 Task: In the sheet Budget Analysis ToolFont size of heading  18 Font style of dataoswald 'Font size of data '9 Alignment of headline & dataAlign center.   Fill color in heading, Red Font color of dataIn the sheet   Catalyst Sales templetes   book
Action: Mouse moved to (109, 601)
Screenshot: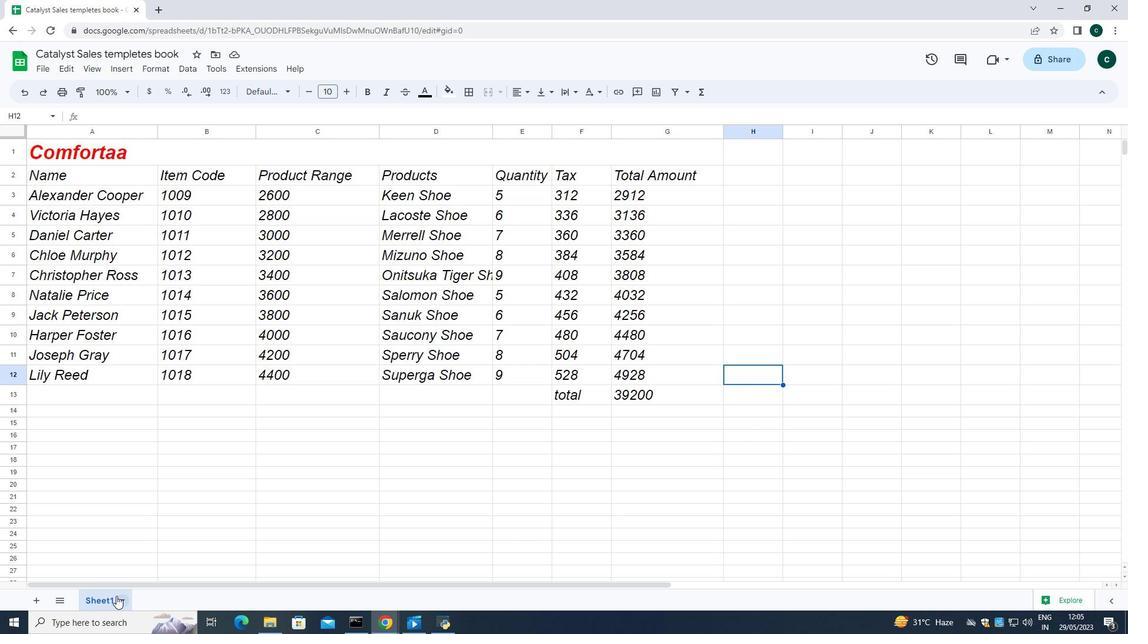 
Action: Mouse pressed left at (109, 601)
Screenshot: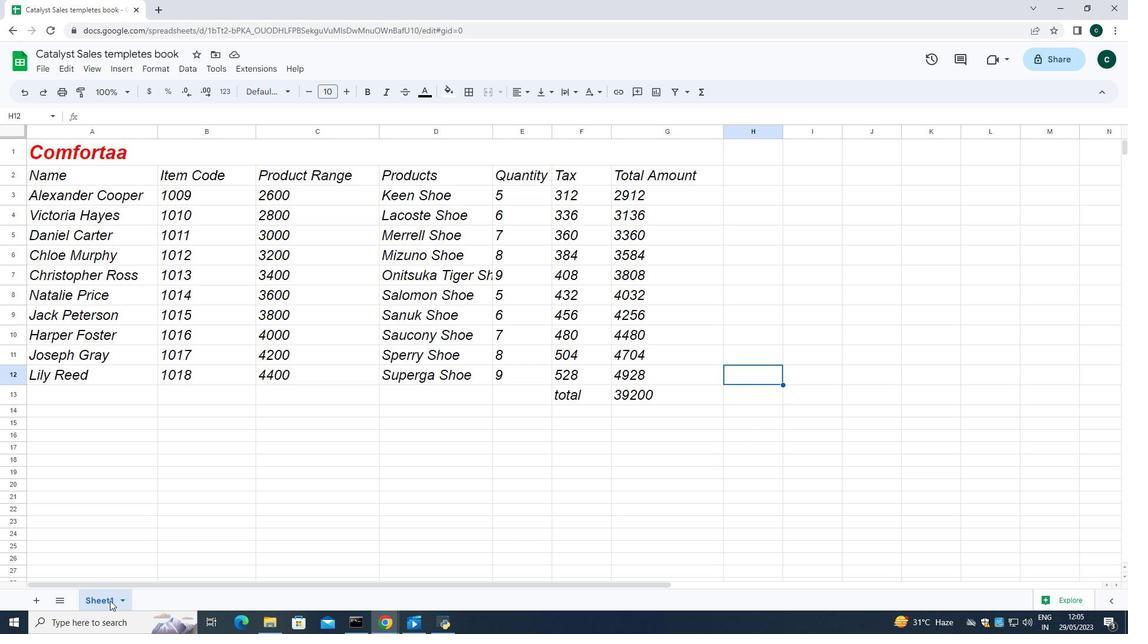 
Action: Mouse pressed left at (109, 601)
Screenshot: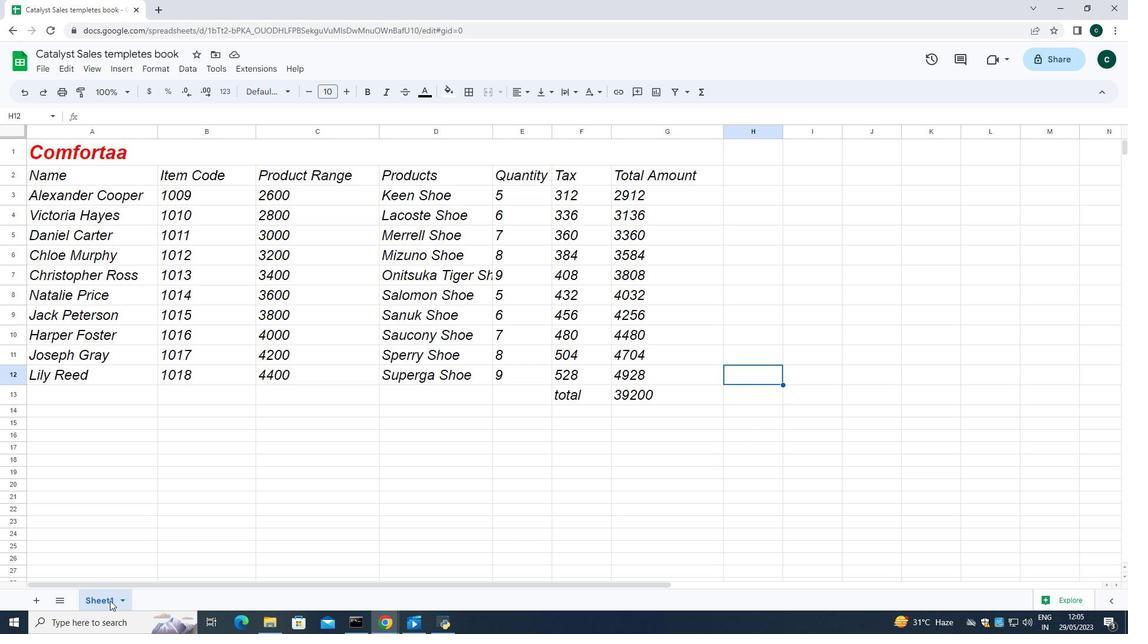 
Action: Key pressed <Key.shift><Key.shift><Key.shift>Budget<Key.space><Key.shift>Analysis<Key.space><Key.shift>Tool<Key.shift><Key.shift>Font<Key.backspace><Key.backspace><Key.backspace><Key.backspace>
Screenshot: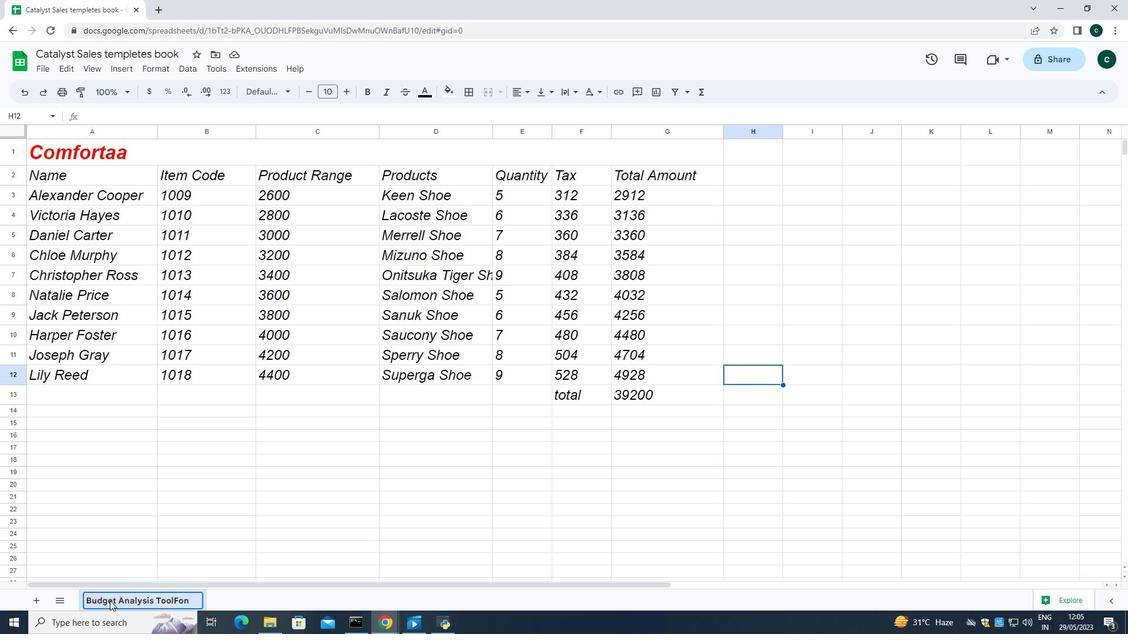 
Action: Mouse moved to (246, 390)
Screenshot: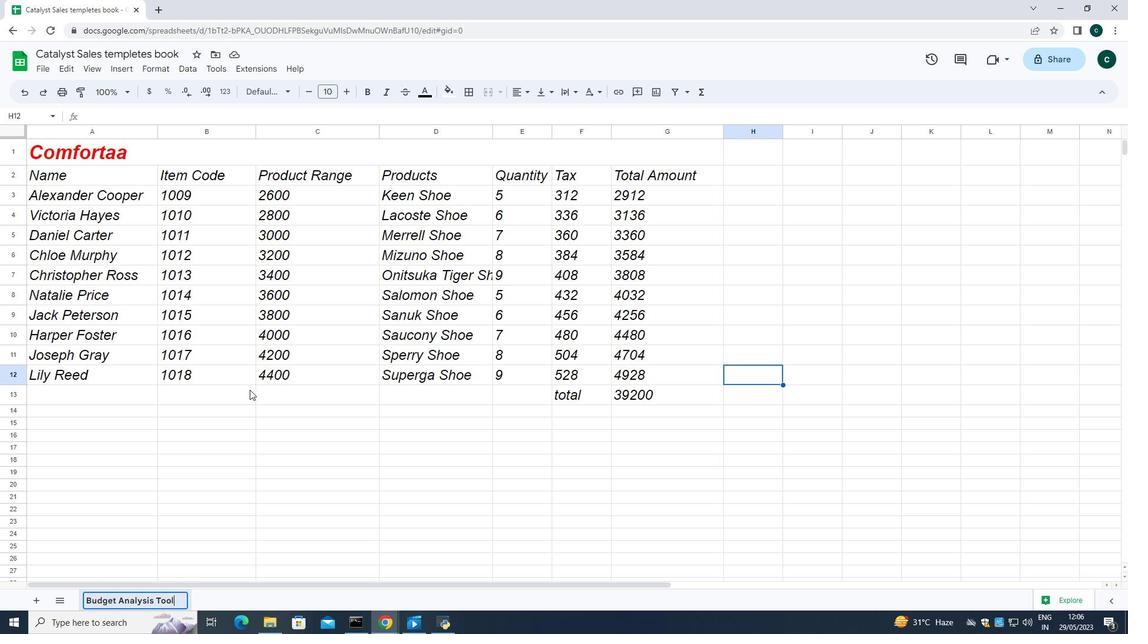 
Action: Mouse pressed left at (246, 390)
Screenshot: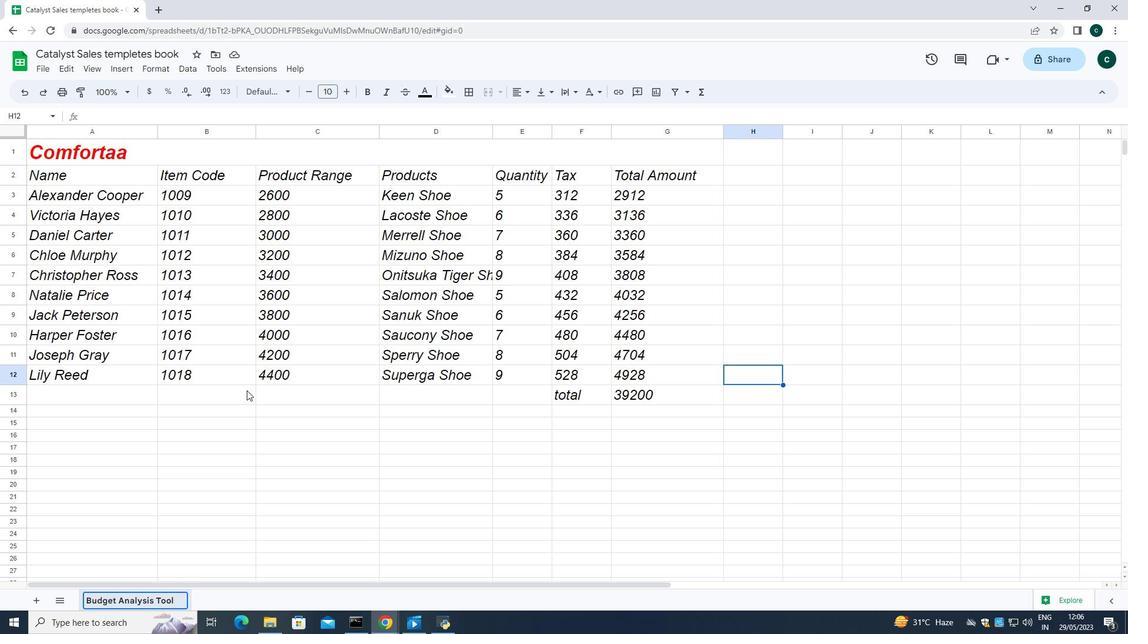 
Action: Mouse moved to (48, 170)
Screenshot: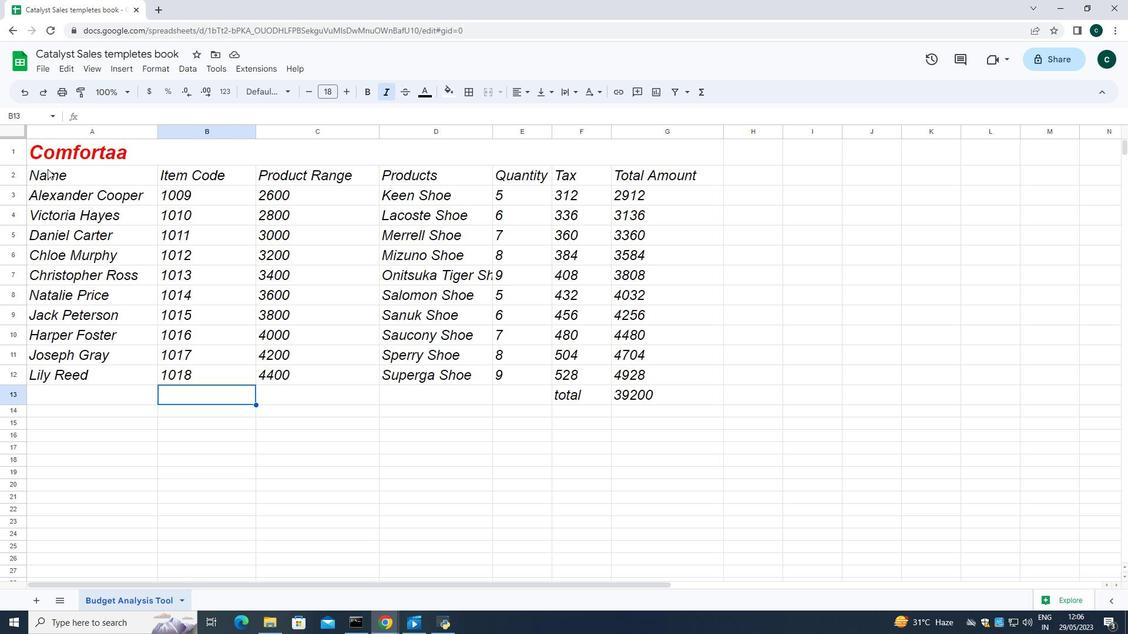 
Action: Mouse pressed left at (48, 170)
Screenshot: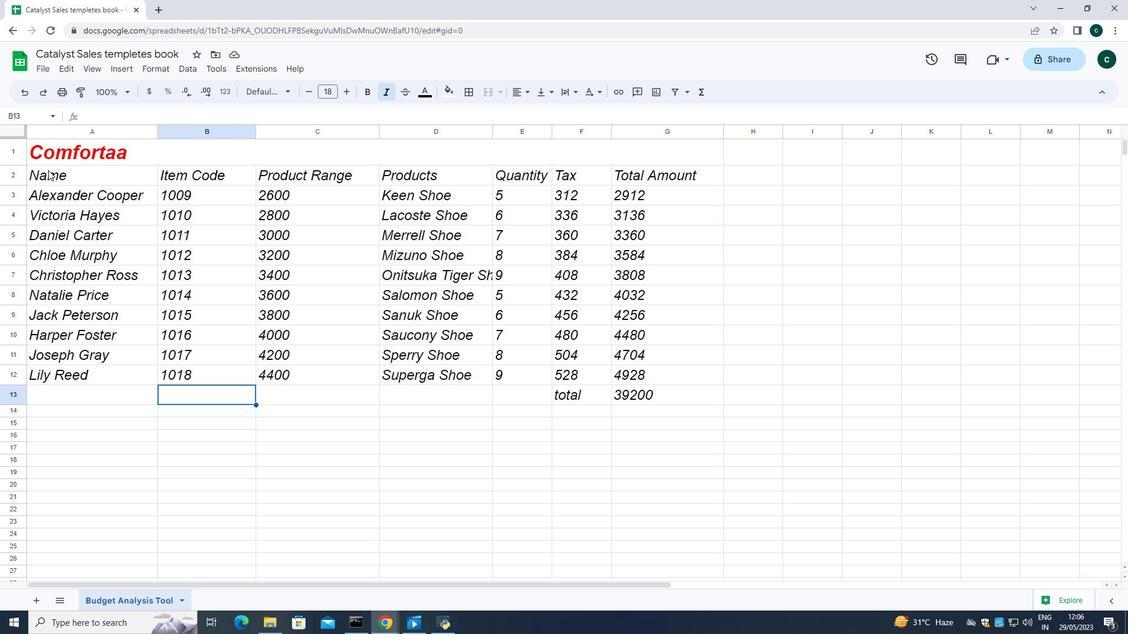 
Action: Mouse moved to (329, 91)
Screenshot: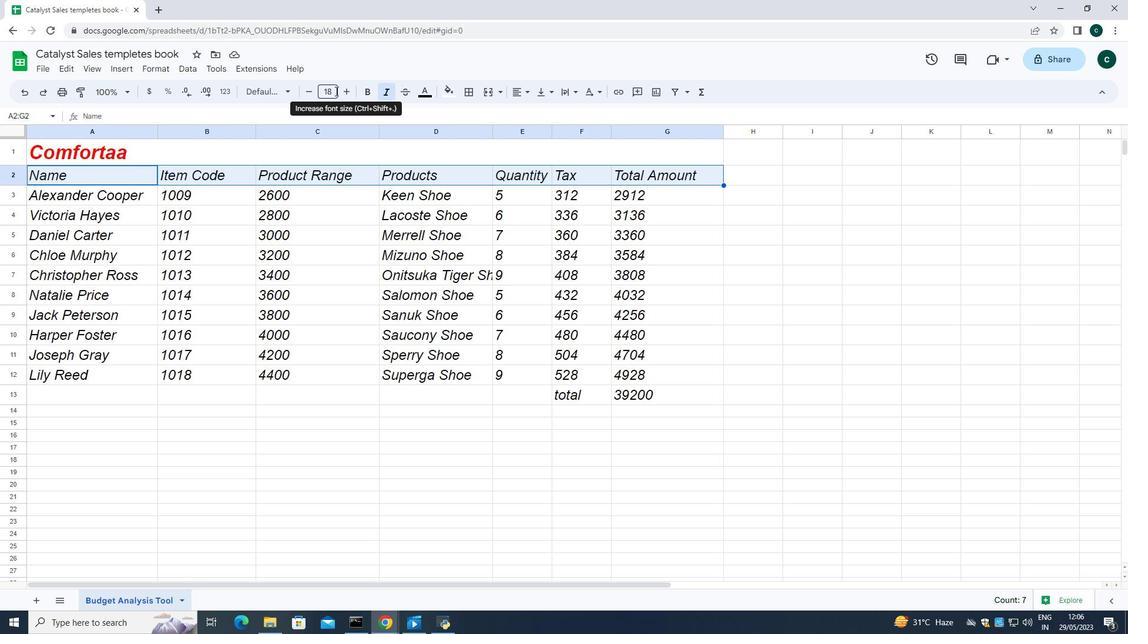 
Action: Mouse pressed left at (329, 91)
Screenshot: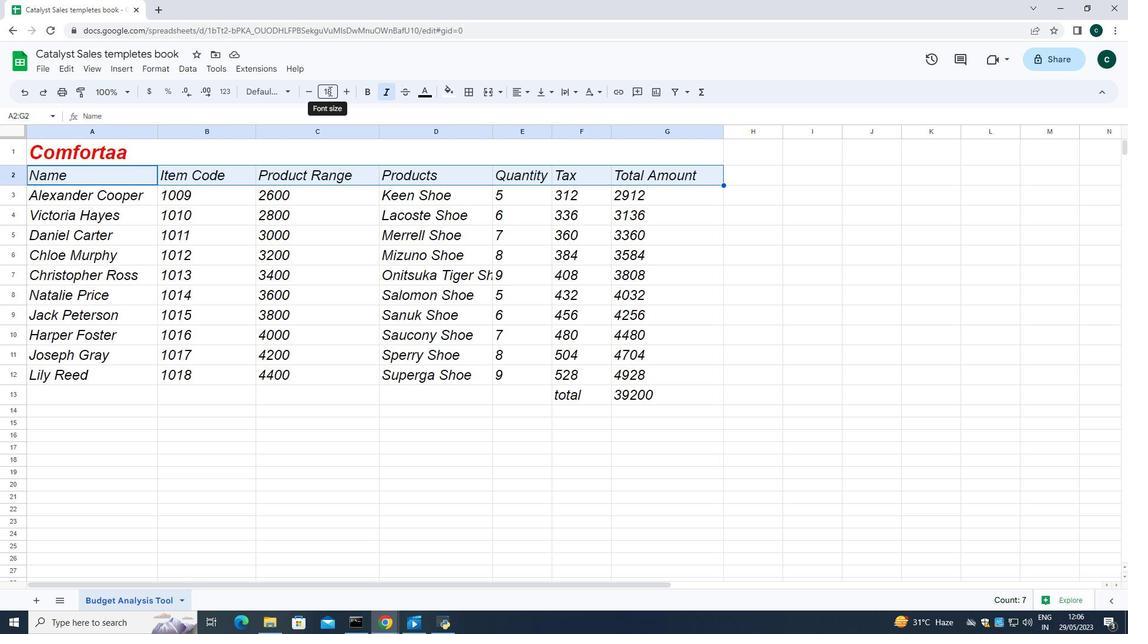 
Action: Mouse moved to (323, 261)
Screenshot: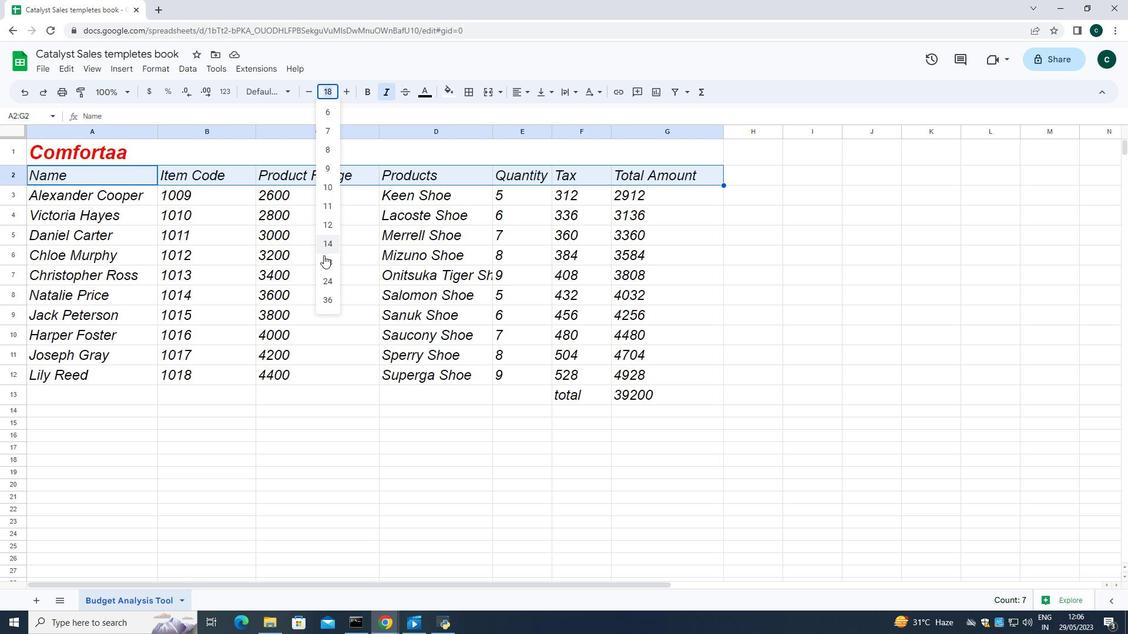 
Action: Mouse pressed left at (323, 261)
Screenshot: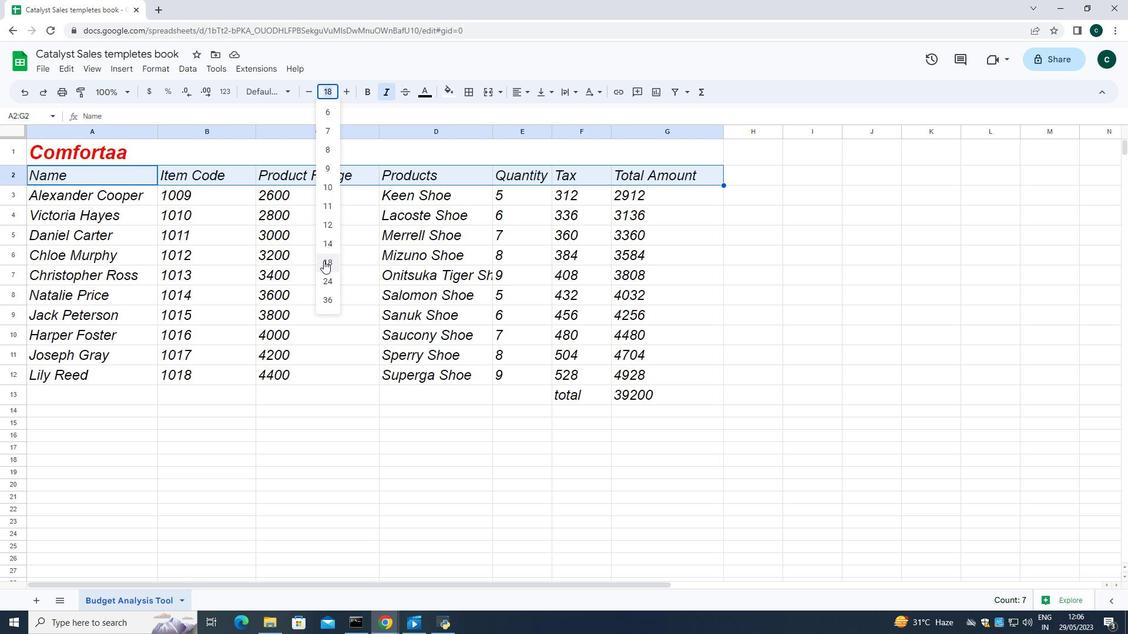 
Action: Mouse moved to (131, 195)
Screenshot: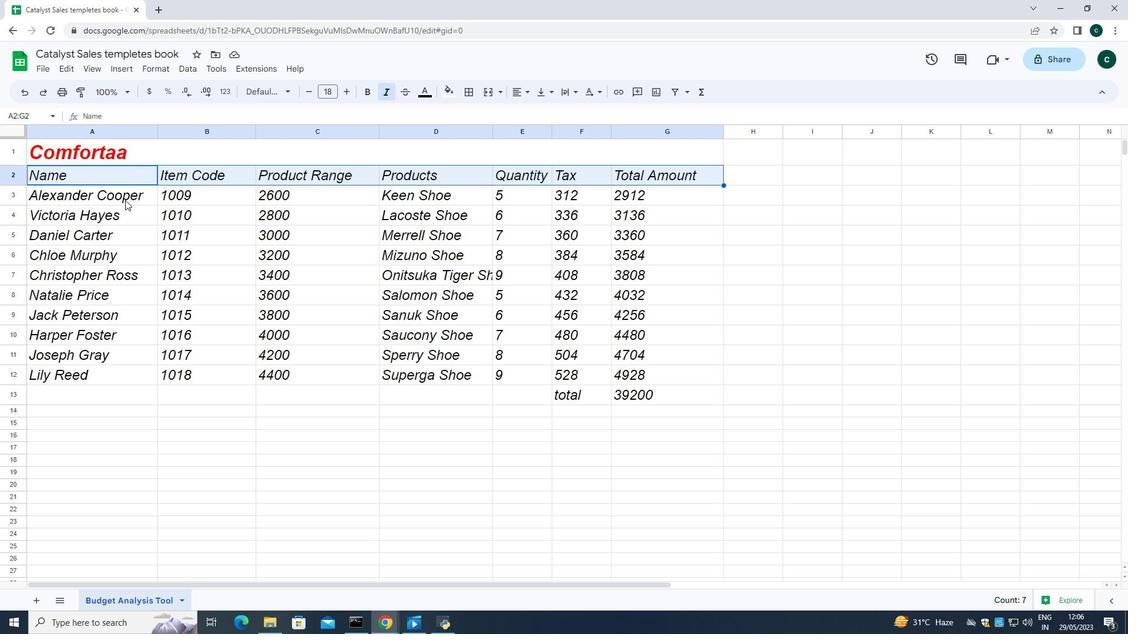 
Action: Mouse pressed left at (131, 195)
Screenshot: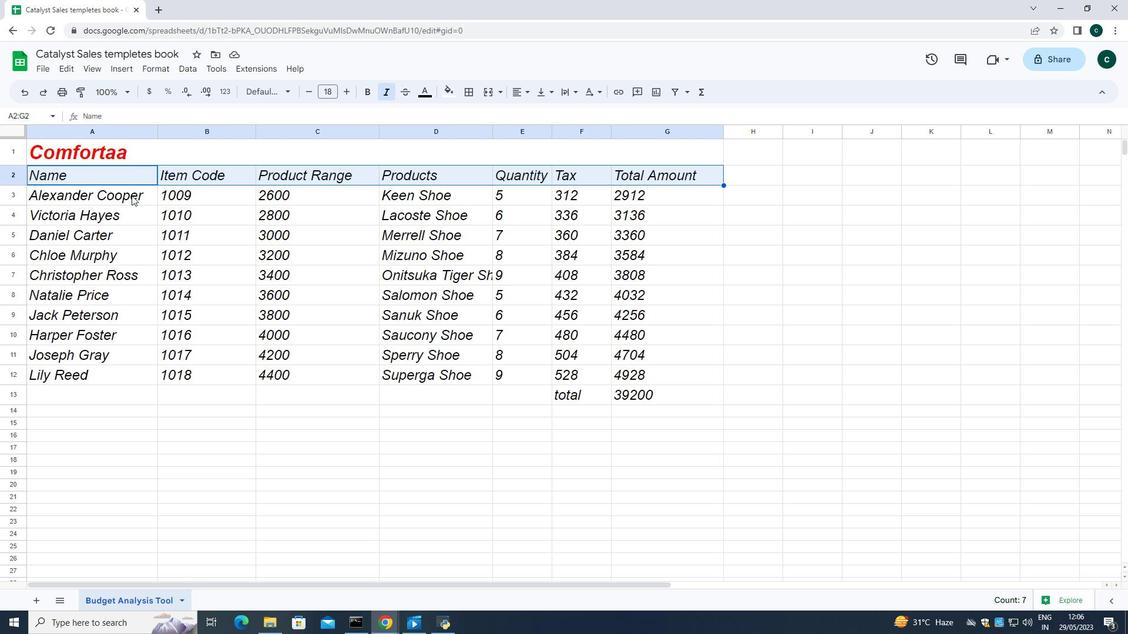 
Action: Mouse moved to (324, 91)
Screenshot: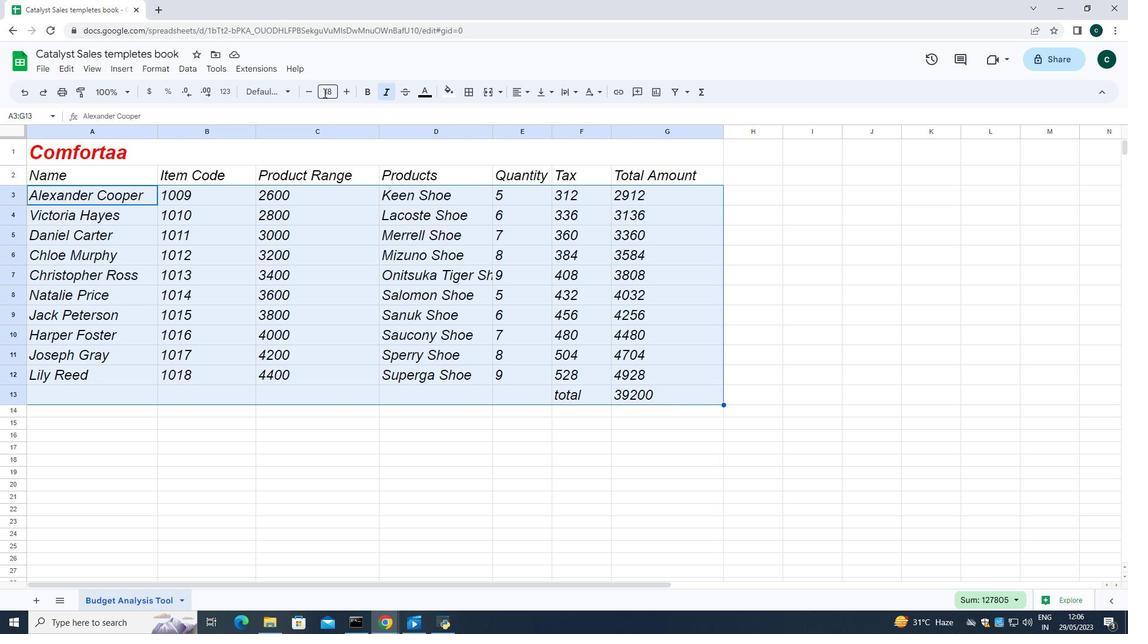 
Action: Mouse pressed left at (324, 91)
Screenshot: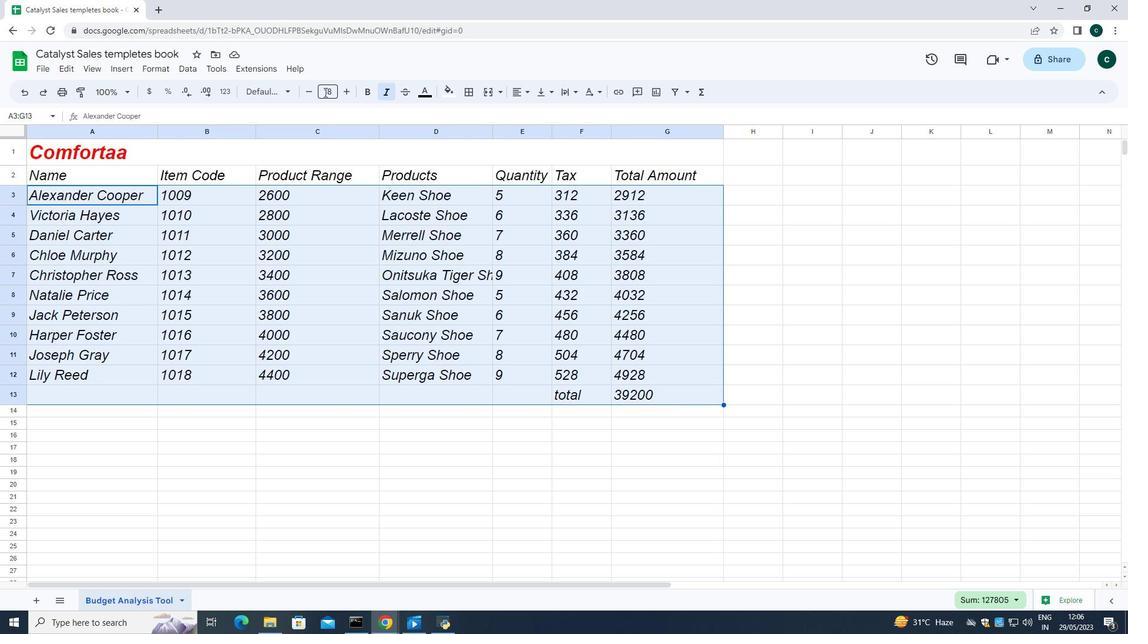 
Action: Mouse moved to (330, 174)
Screenshot: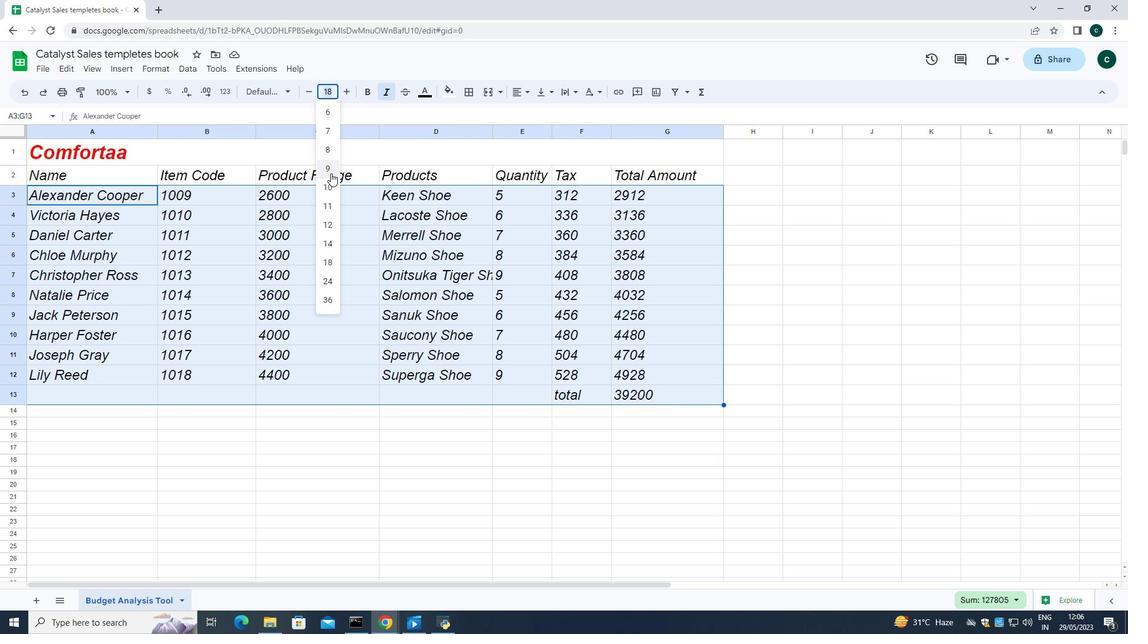 
Action: Mouse pressed left at (330, 174)
Screenshot: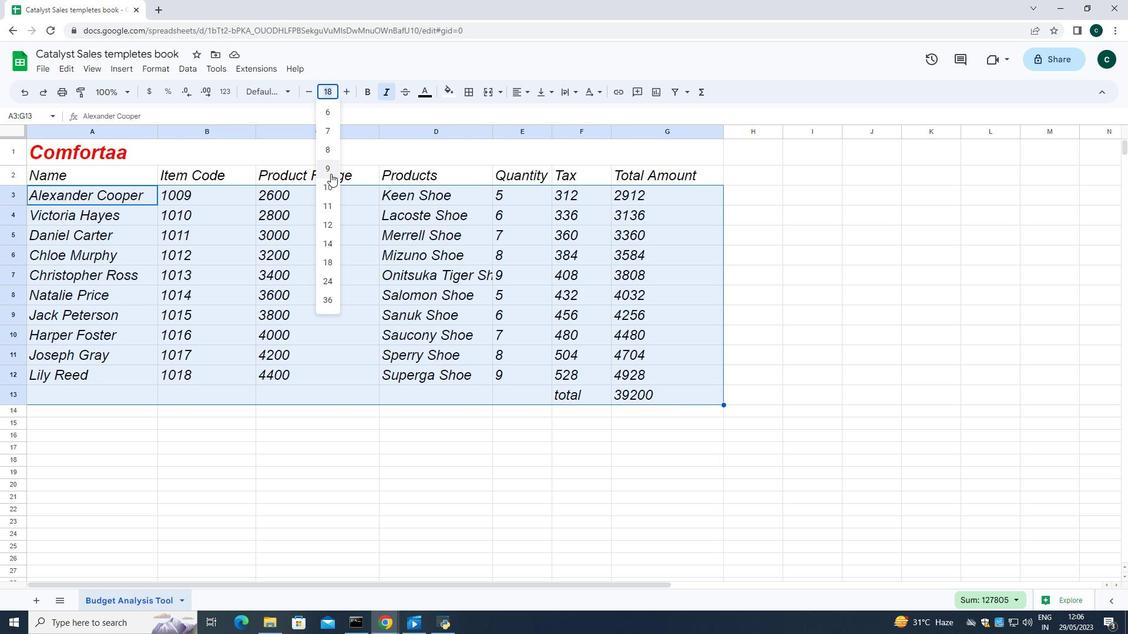 
Action: Mouse moved to (114, 172)
Screenshot: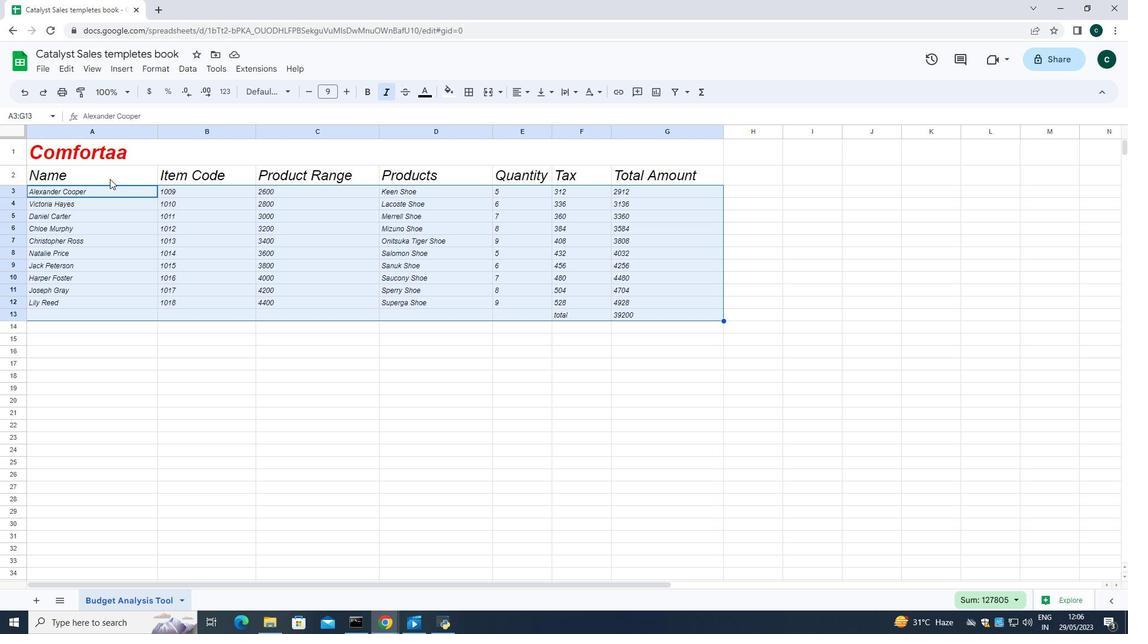 
Action: Mouse pressed left at (114, 172)
Screenshot: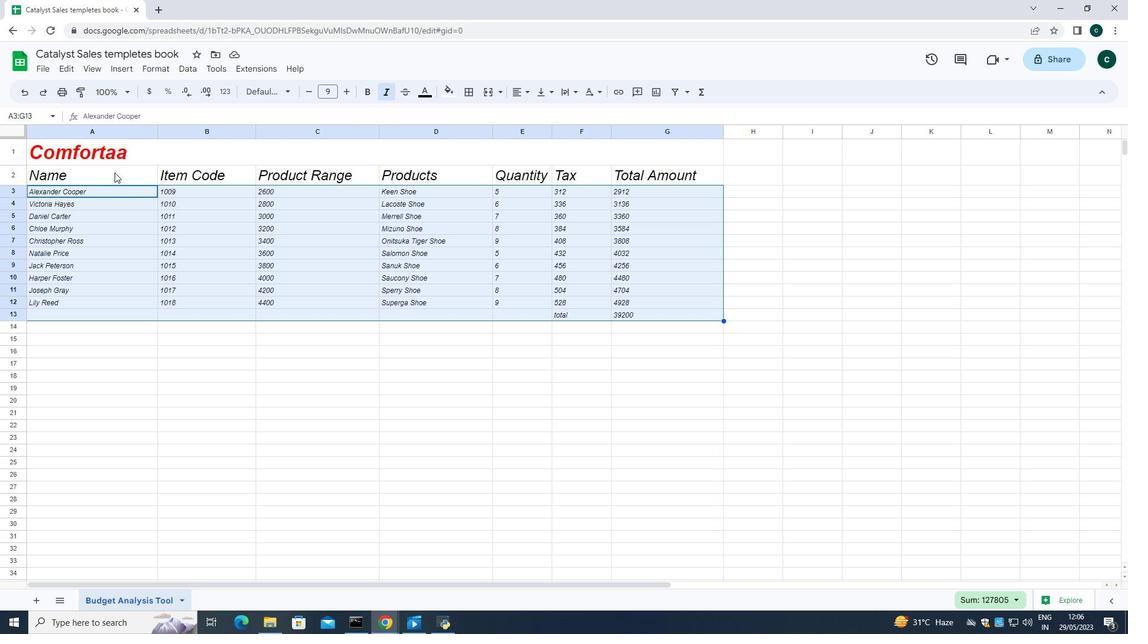 
Action: Mouse moved to (516, 89)
Screenshot: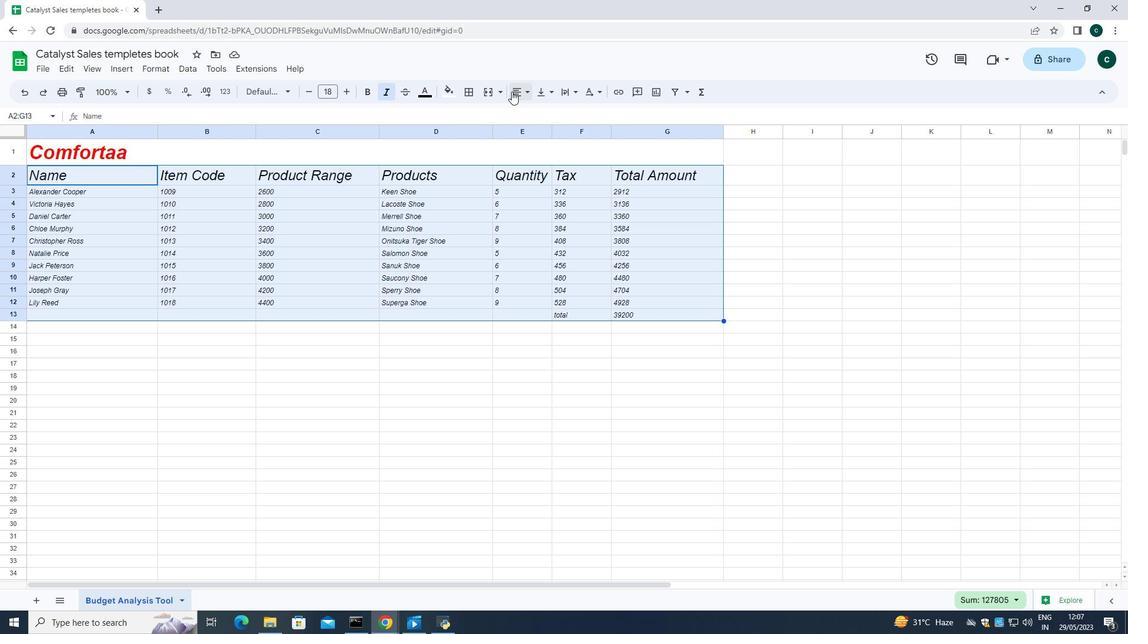 
Action: Mouse pressed left at (516, 89)
Screenshot: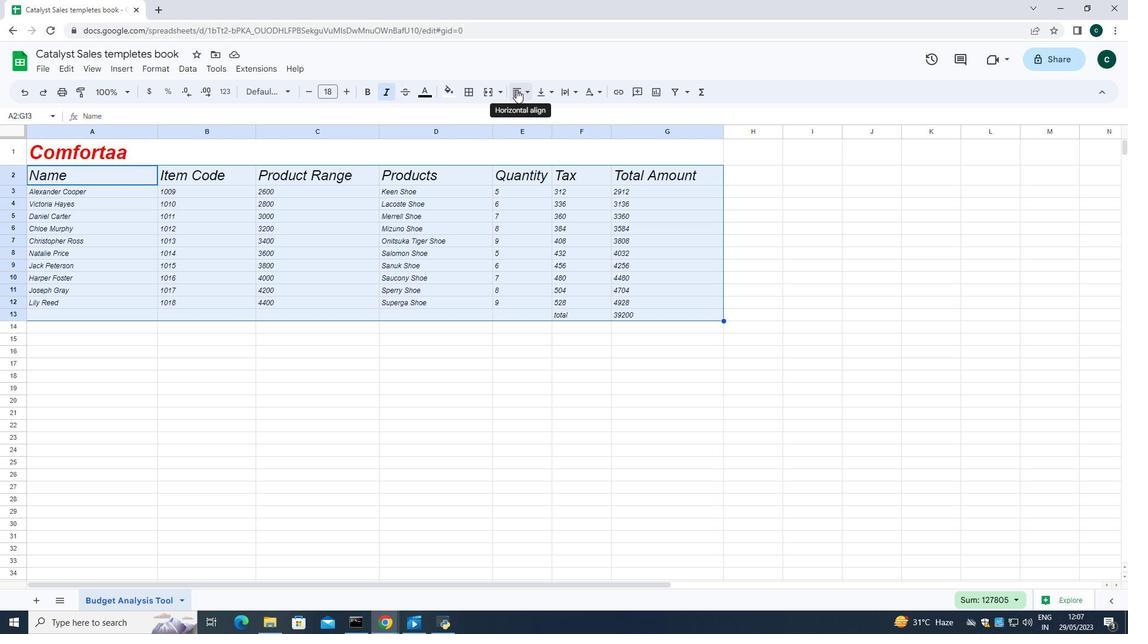 
Action: Mouse moved to (537, 115)
Screenshot: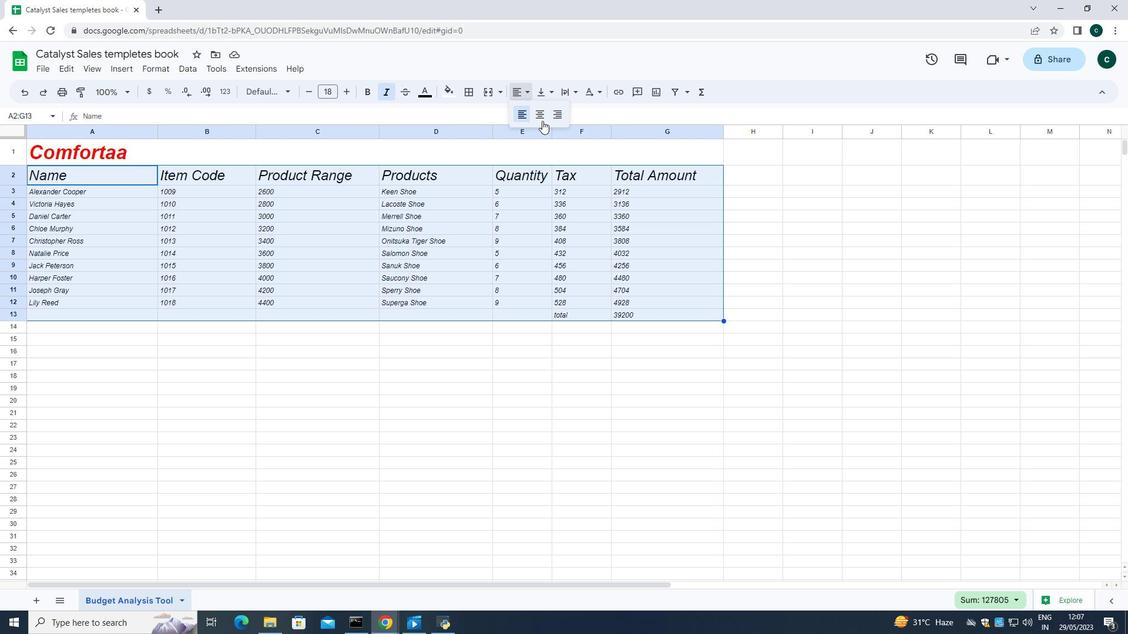 
Action: Mouse pressed left at (537, 115)
Screenshot: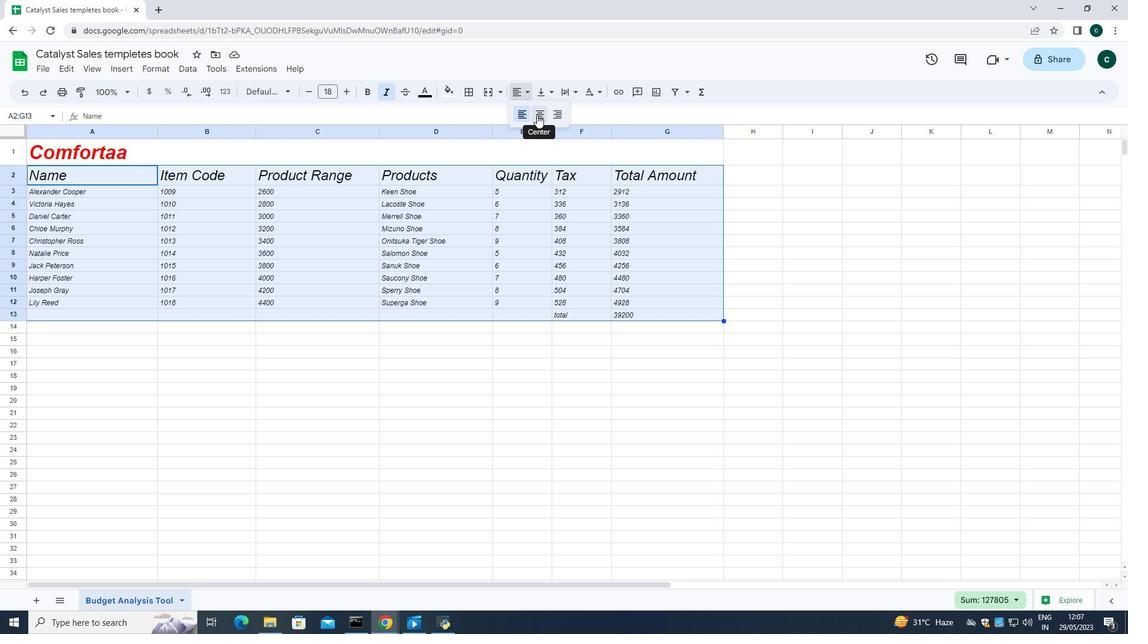 
Action: Mouse moved to (170, 352)
Screenshot: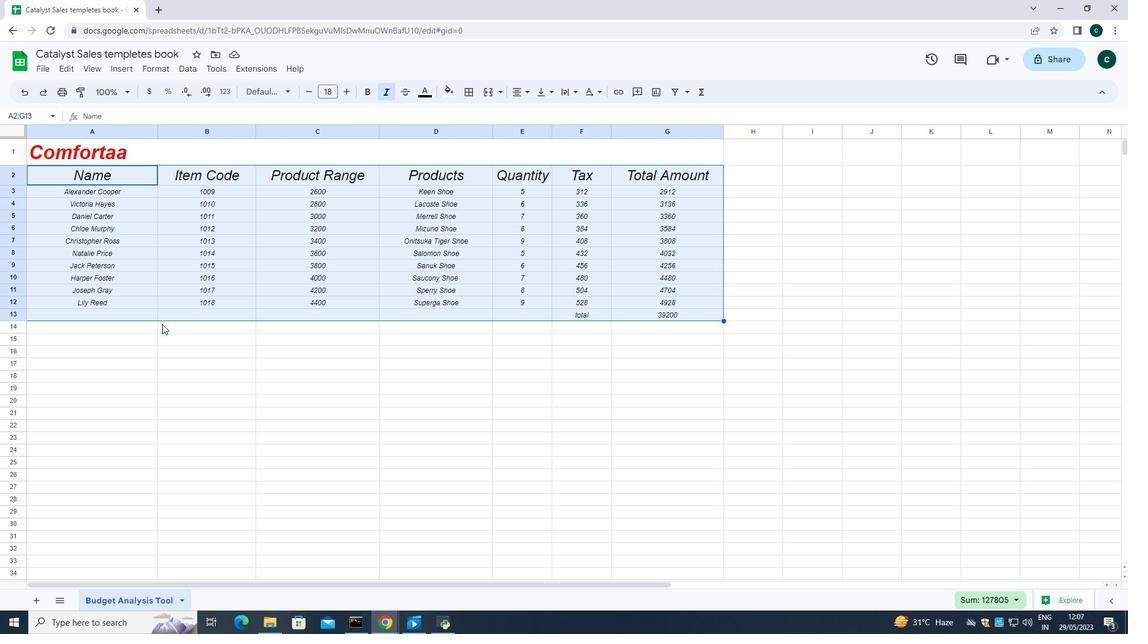 
Action: Mouse pressed left at (170, 352)
Screenshot: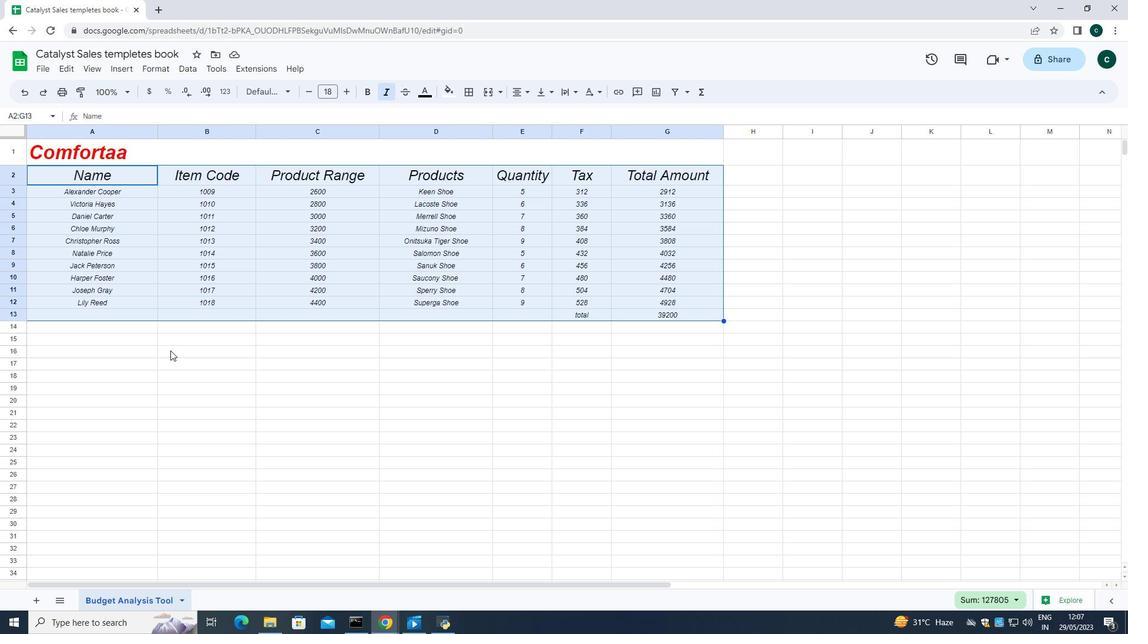 
Action: Mouse moved to (95, 177)
Screenshot: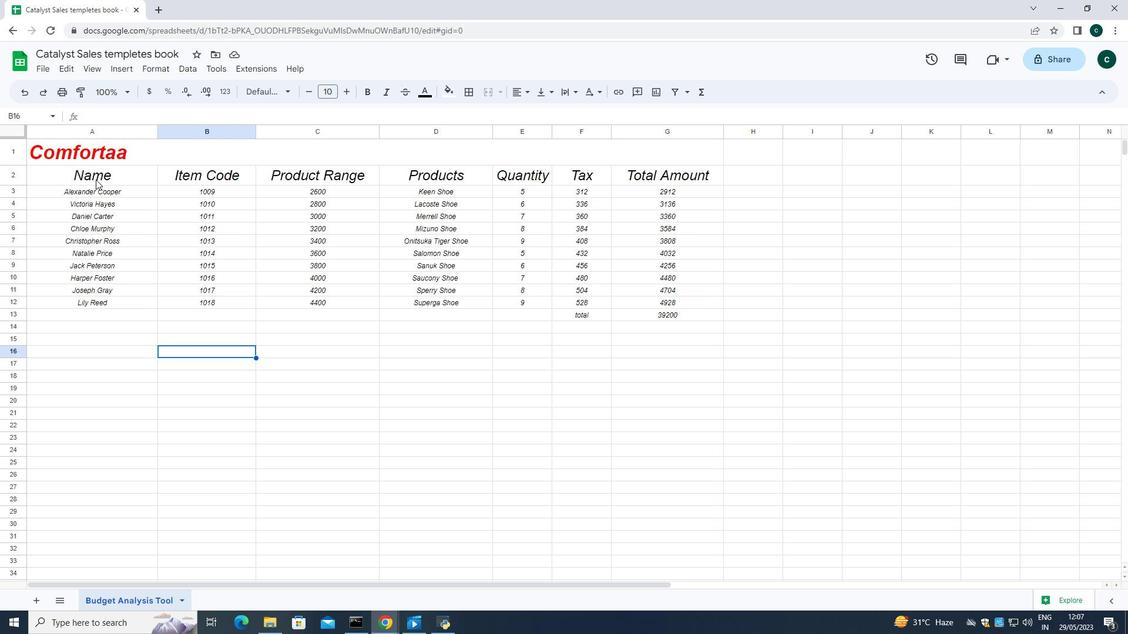 
Action: Mouse pressed left at (95, 177)
Screenshot: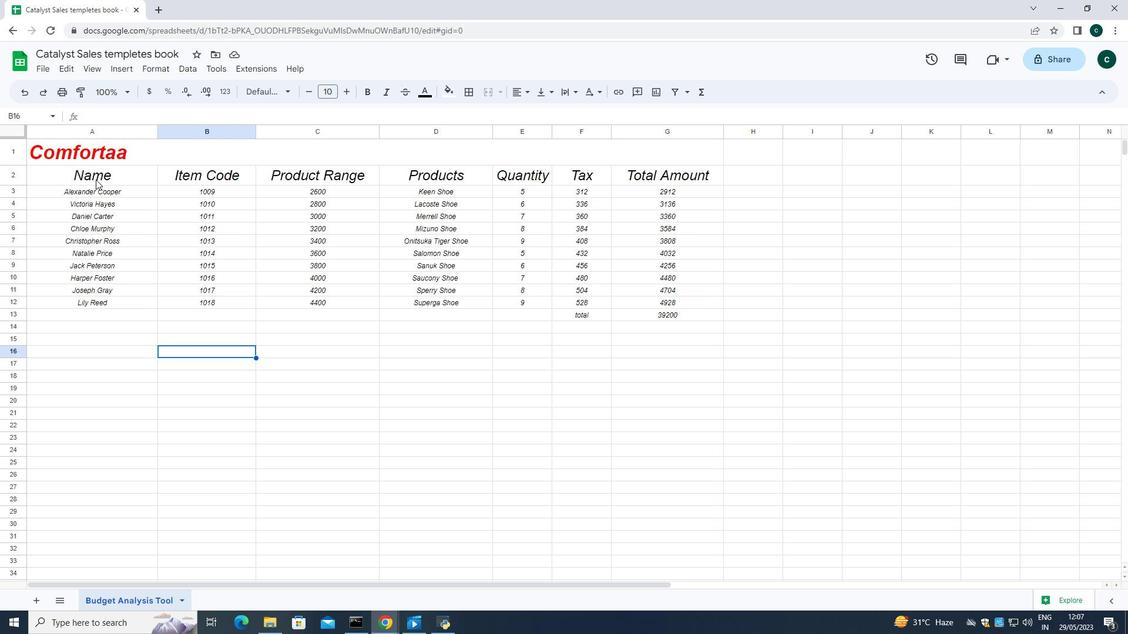 
Action: Mouse moved to (424, 92)
Screenshot: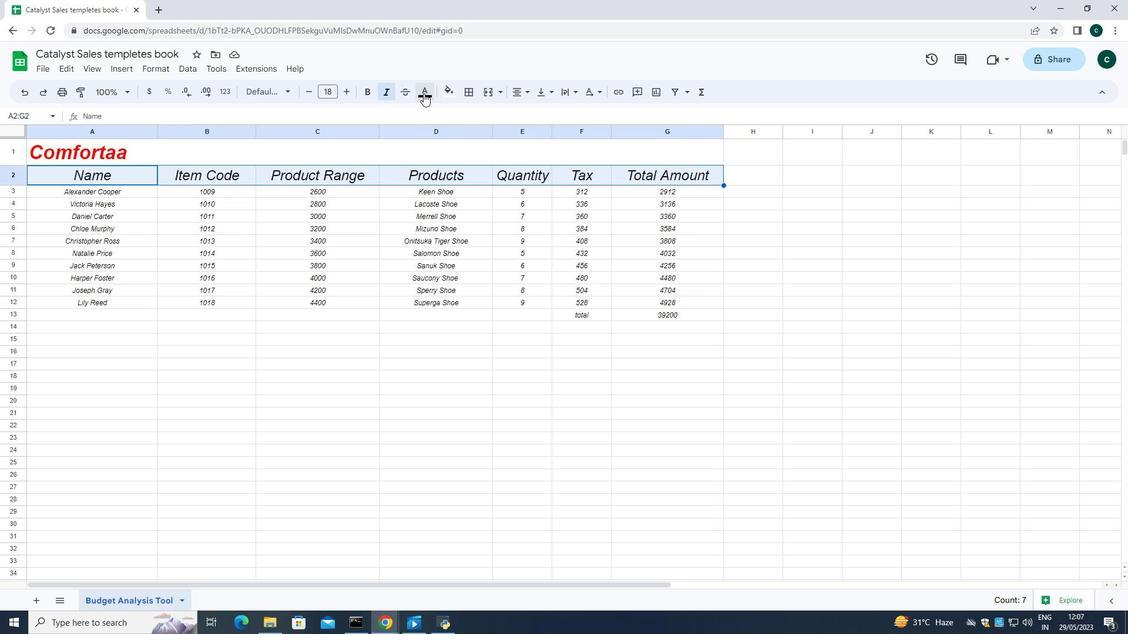 
Action: Mouse pressed left at (424, 92)
Screenshot: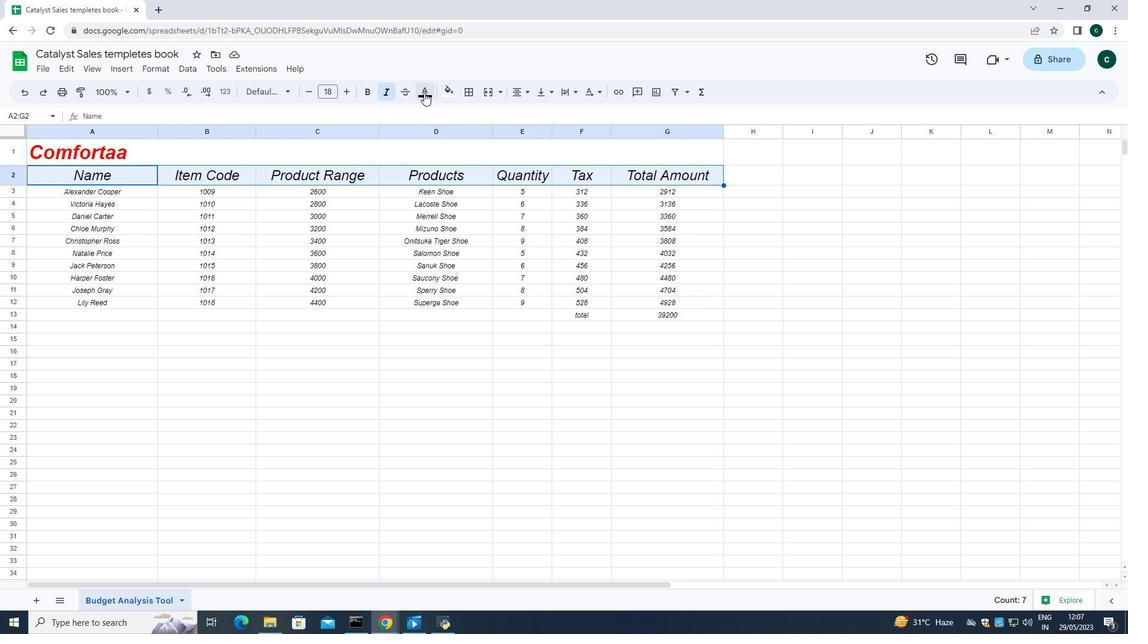
Action: Mouse moved to (520, 145)
Screenshot: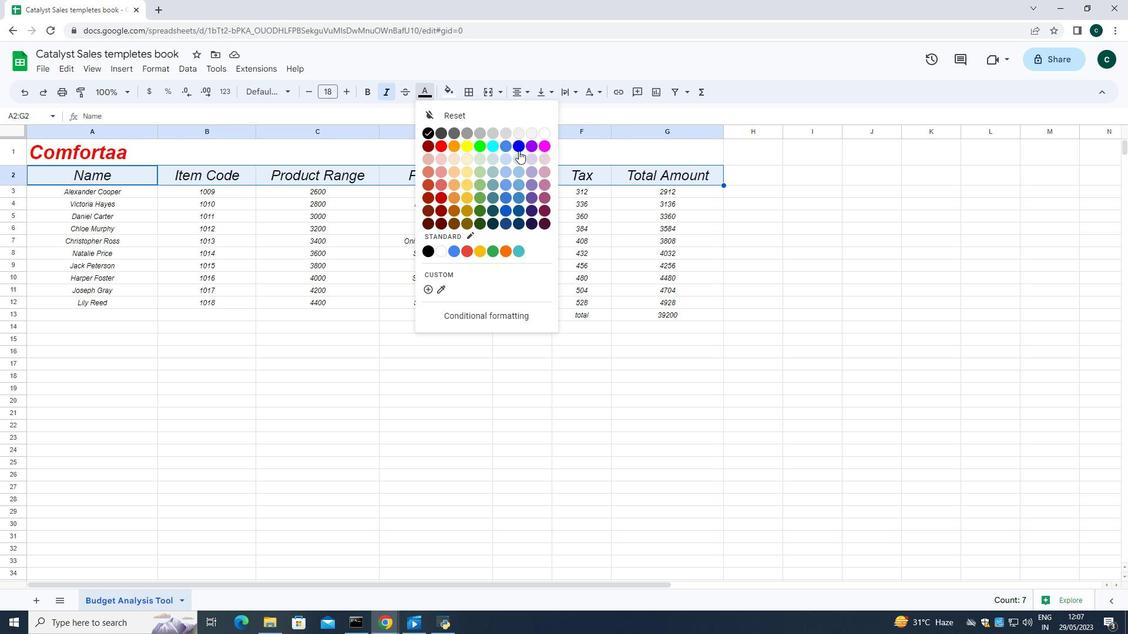 
Action: Mouse pressed left at (520, 145)
Screenshot: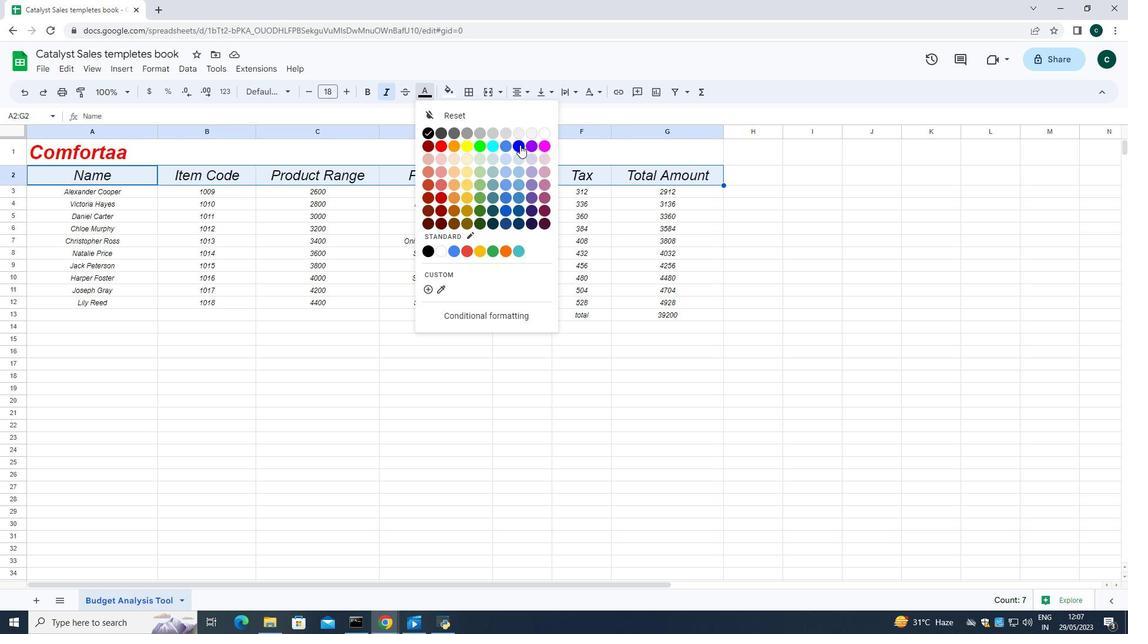
Action: Mouse moved to (213, 350)
Screenshot: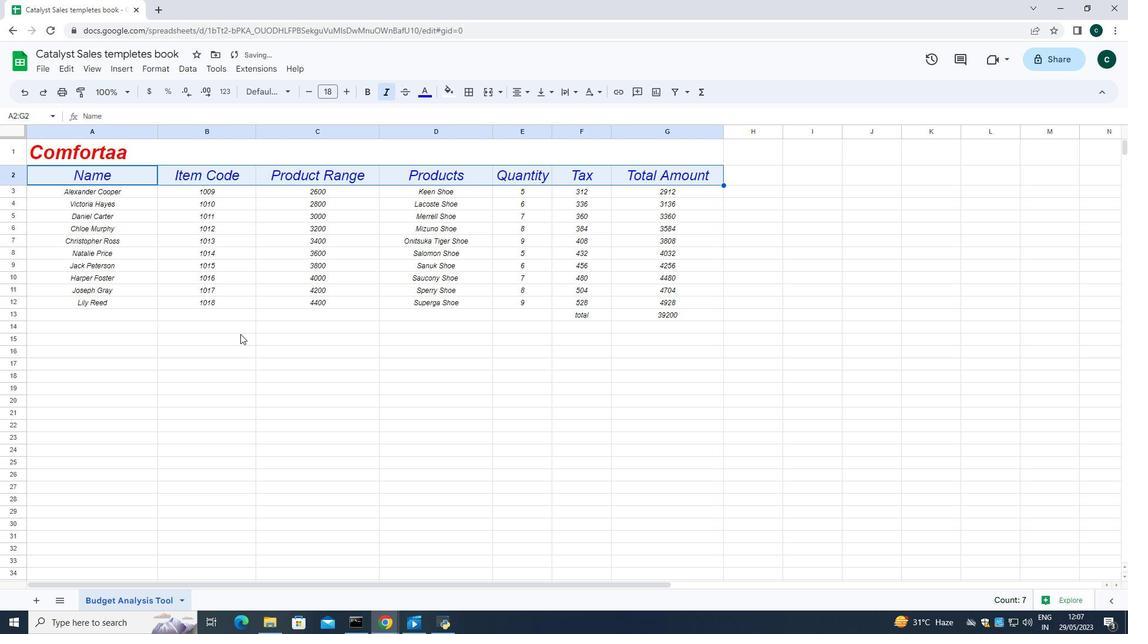 
Action: Mouse pressed left at (213, 350)
Screenshot: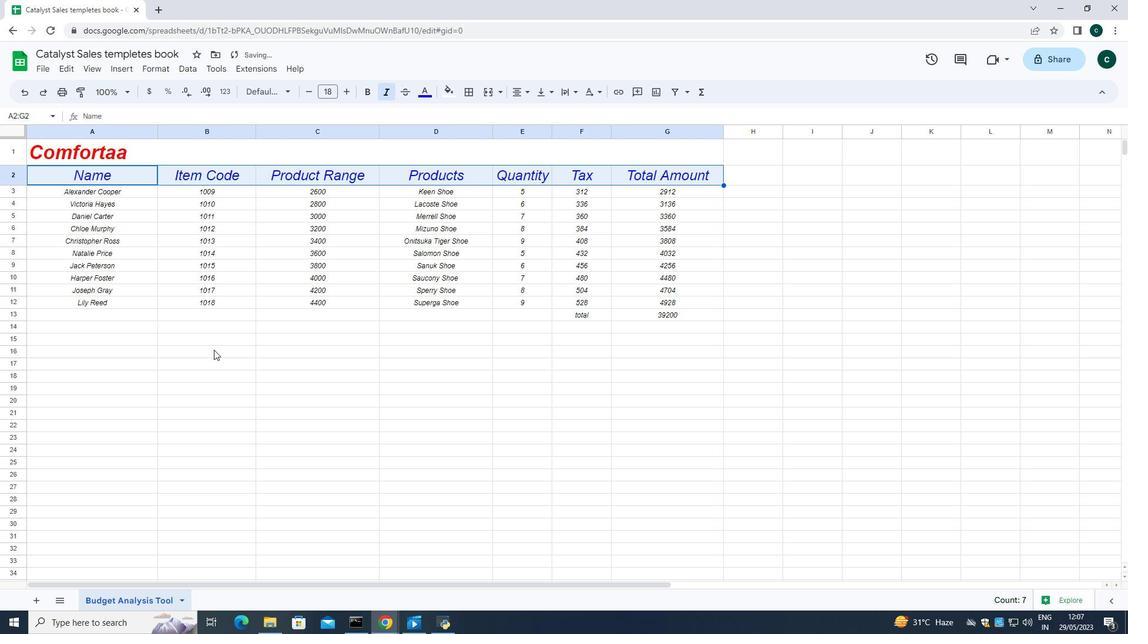 
Action: Mouse moved to (131, 191)
Screenshot: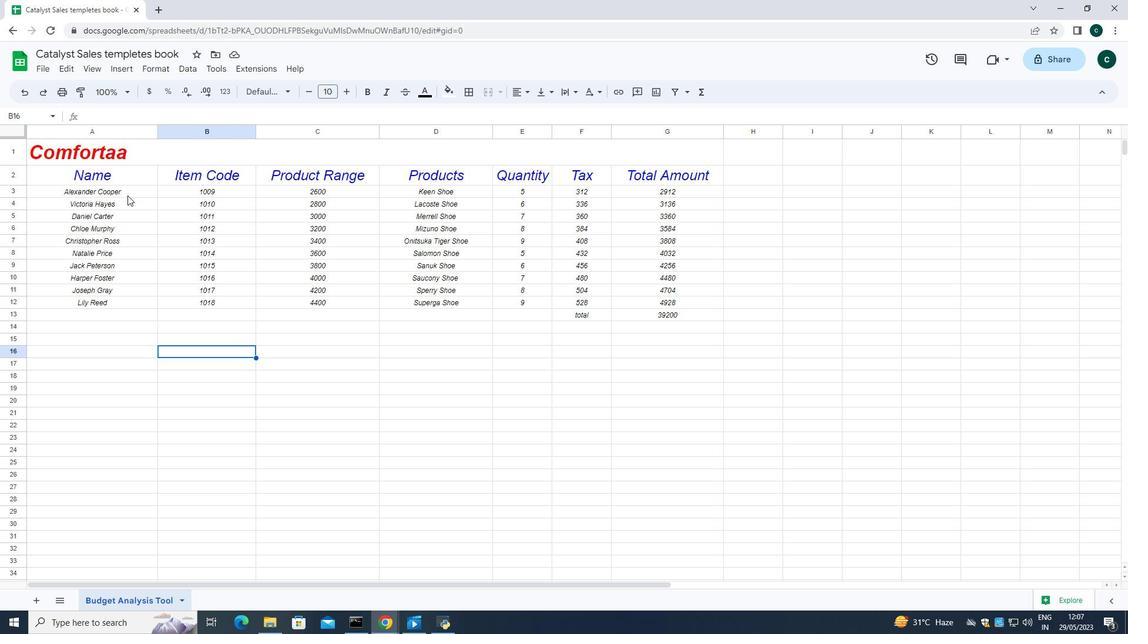 
Action: Mouse pressed left at (131, 191)
Screenshot: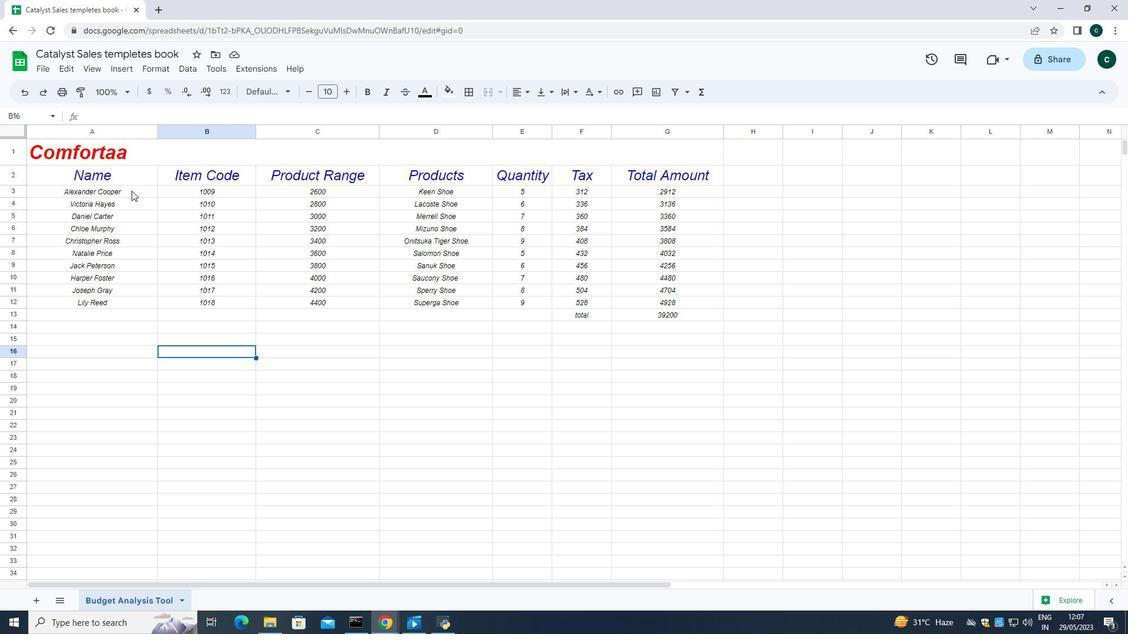 
Action: Mouse moved to (422, 94)
Screenshot: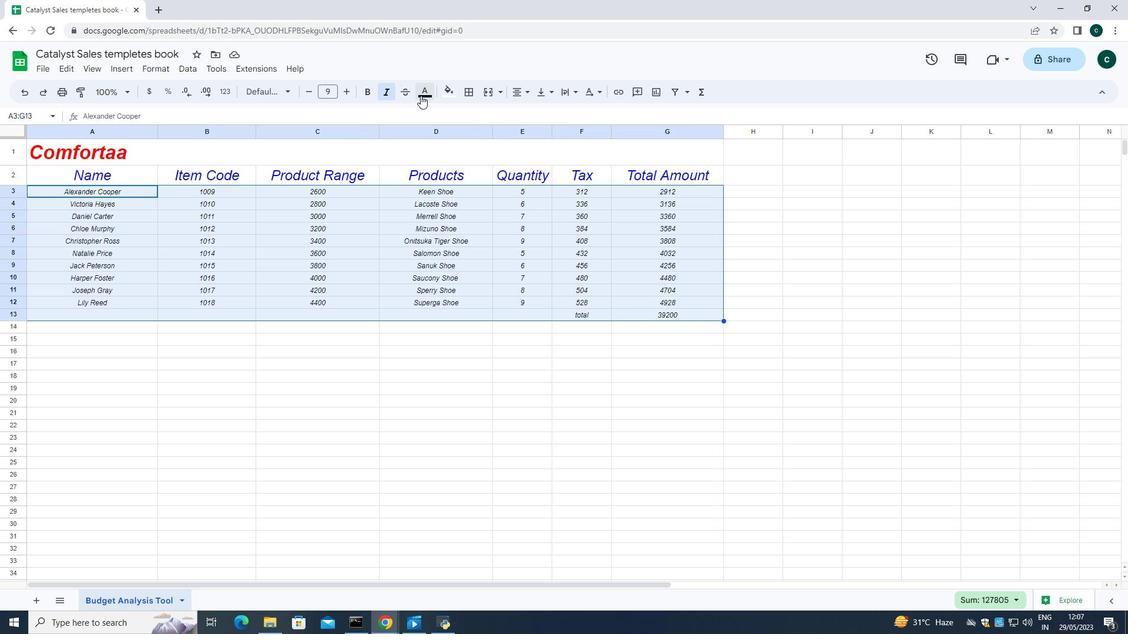 
Action: Mouse pressed left at (422, 94)
Screenshot: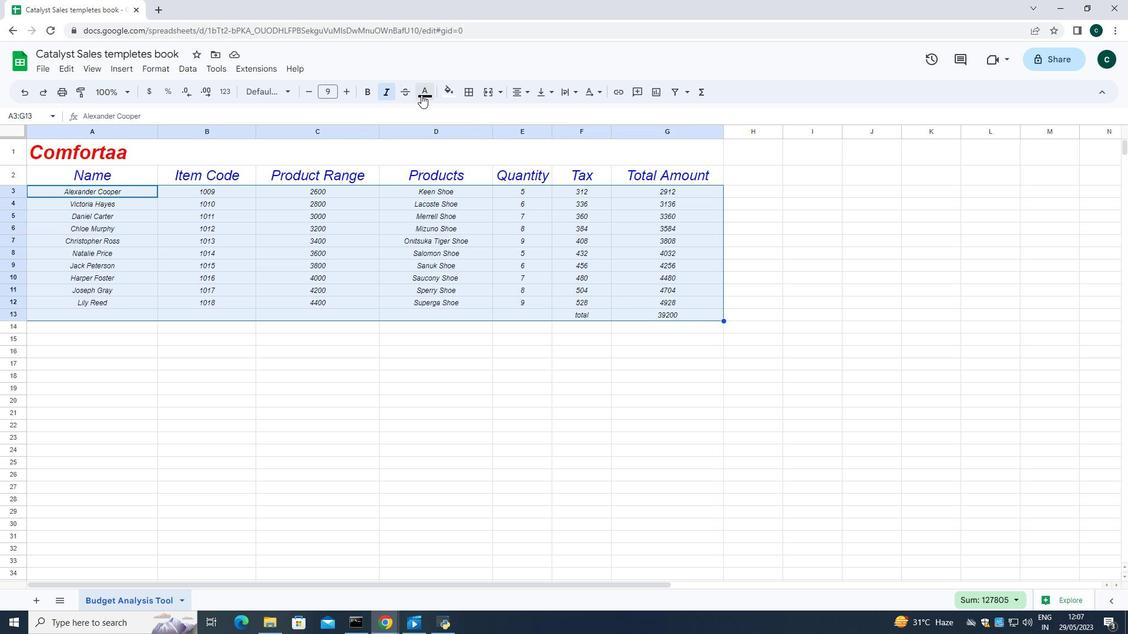 
Action: Mouse moved to (439, 146)
Screenshot: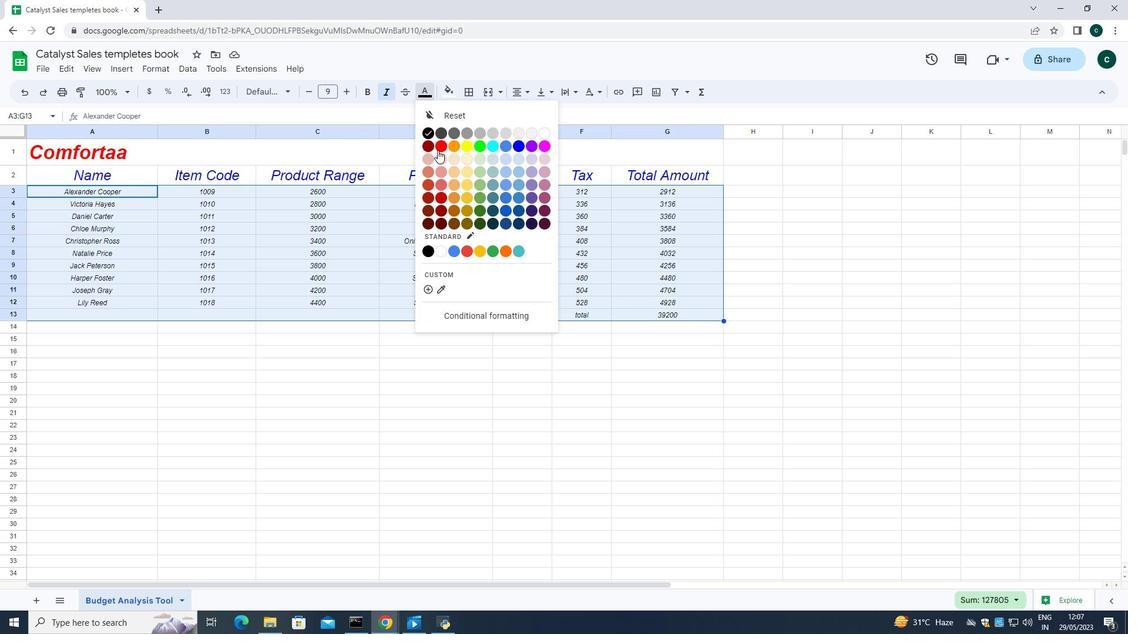
Action: Mouse pressed left at (439, 146)
Screenshot: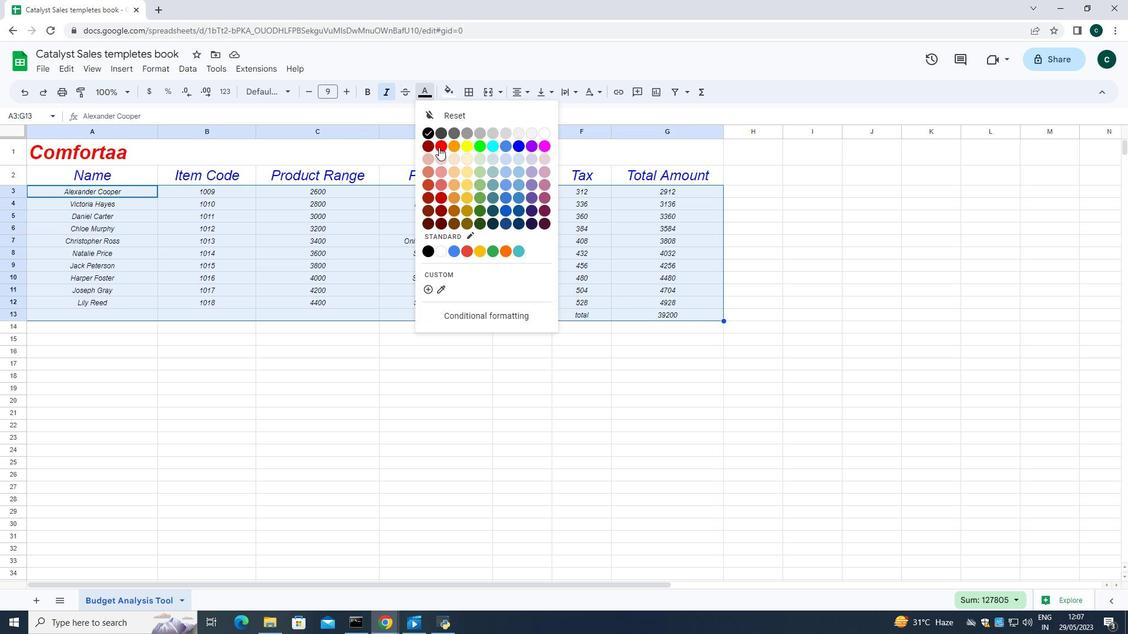 
Action: Mouse moved to (463, 326)
Screenshot: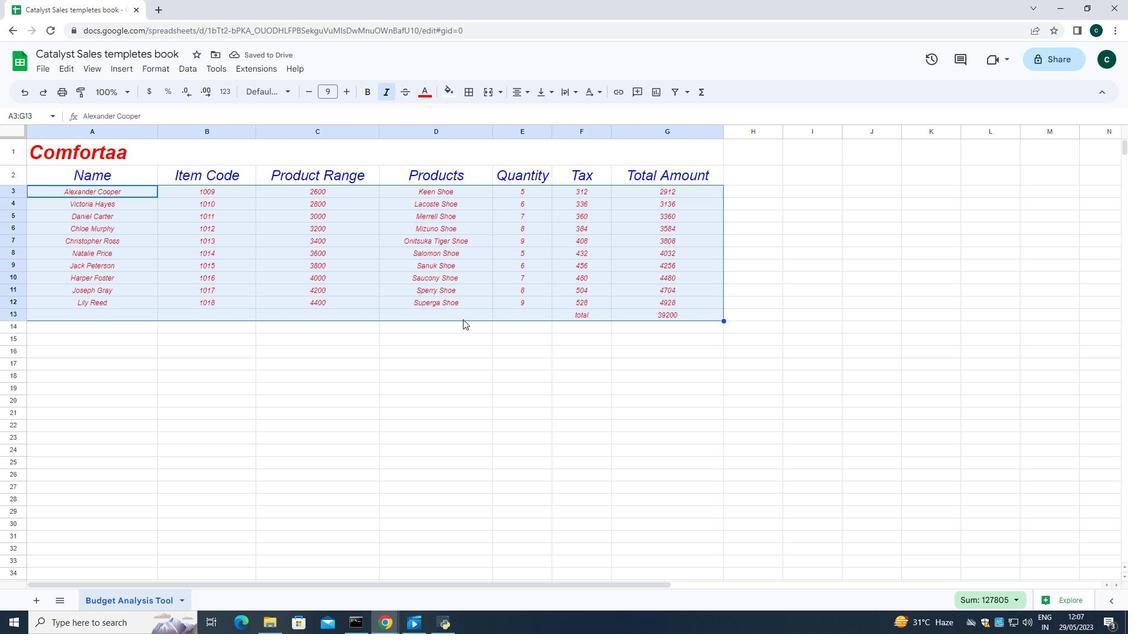 
Action: Mouse pressed left at (463, 326)
Screenshot: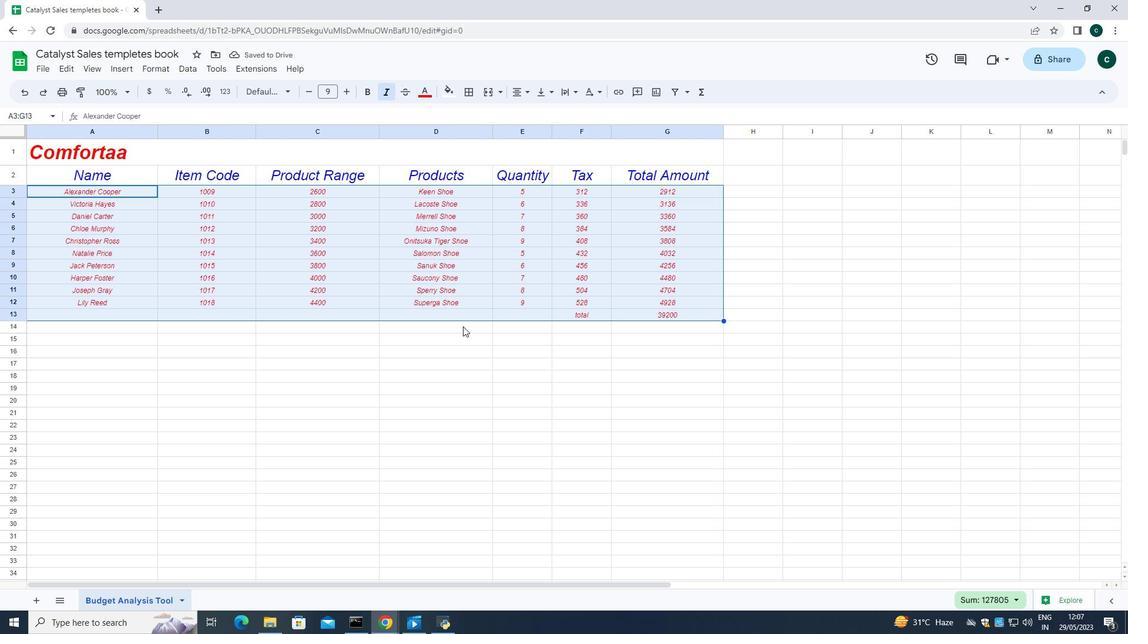 
